Task: Assign Issue Issue0000000442 to Sprint Sprint0000000265 in Scrum Project Project0000000089 in Jira. Assign Issue Issue0000000443 to Sprint Sprint0000000266 in Scrum Project Project0000000089 in Jira. Assign Issue Issue0000000444 to Sprint Sprint0000000266 in Scrum Project Project0000000089 in Jira. Assign Issue Issue0000000445 to Sprint Sprint0000000267 in Scrum Project Project0000000089 in Jira. Assign Issue Issue0000000446 to Sprint Sprint0000000268 in Scrum Project Project0000000090 in Jira
Action: Mouse moved to (1014, 391)
Screenshot: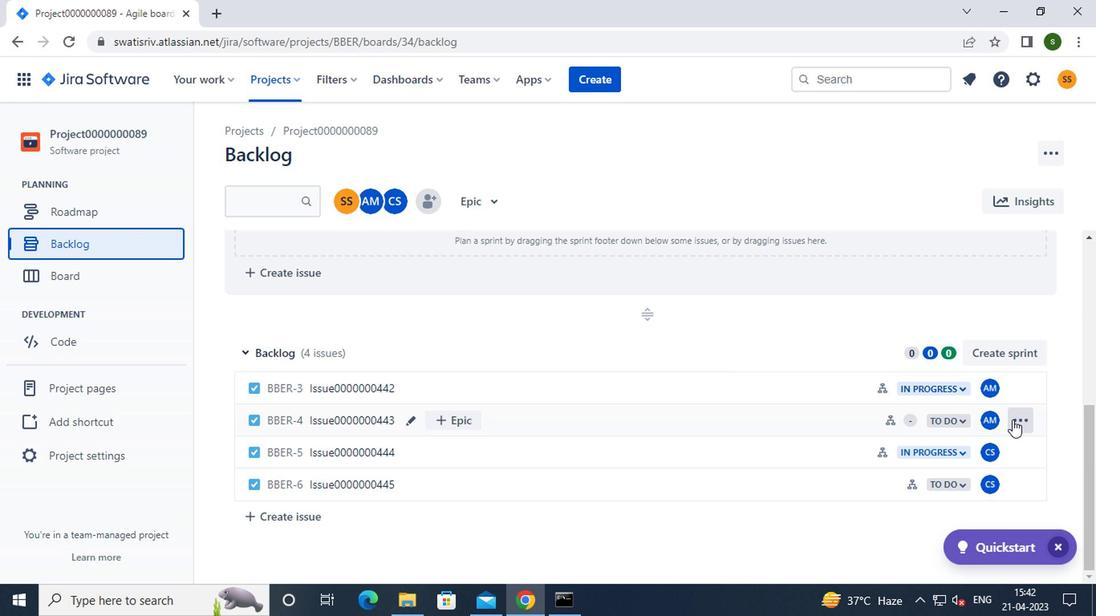 
Action: Mouse pressed left at (1014, 391)
Screenshot: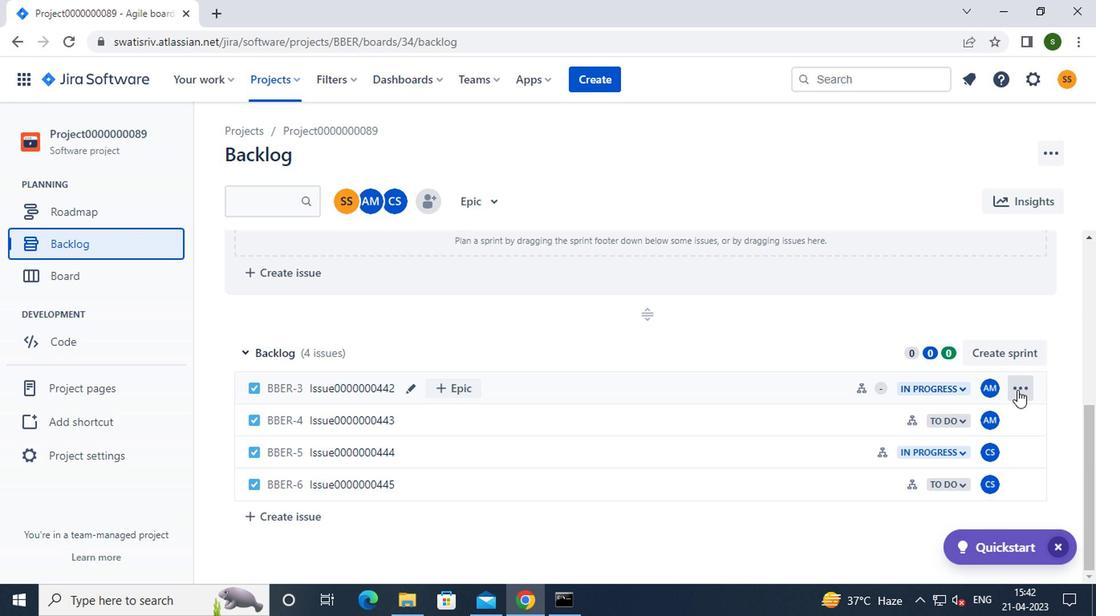 
Action: Mouse moved to (975, 283)
Screenshot: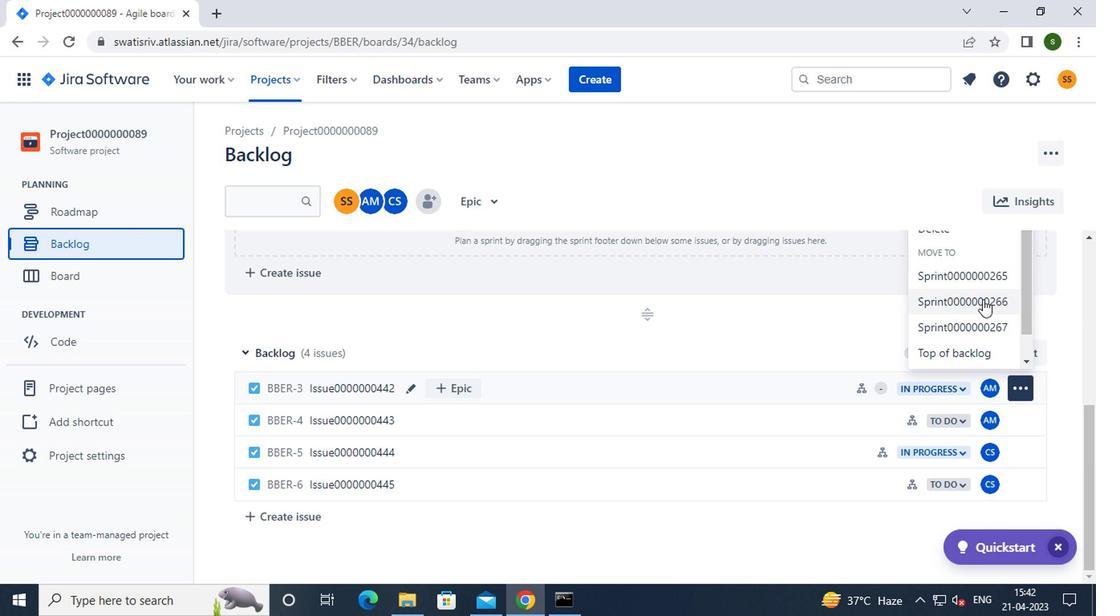 
Action: Mouse pressed left at (975, 283)
Screenshot: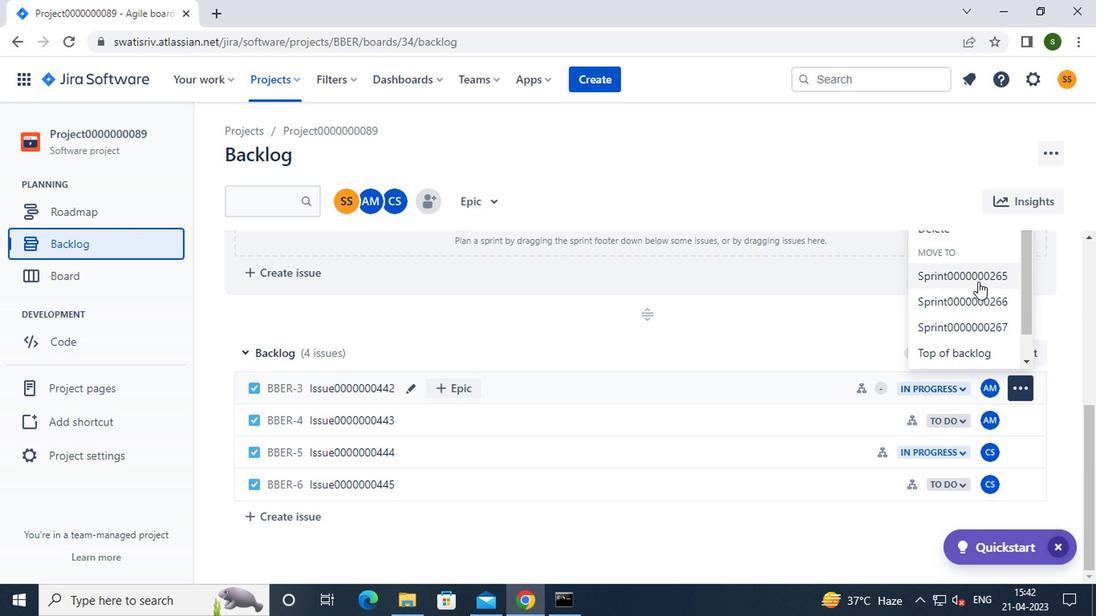 
Action: Mouse moved to (1012, 422)
Screenshot: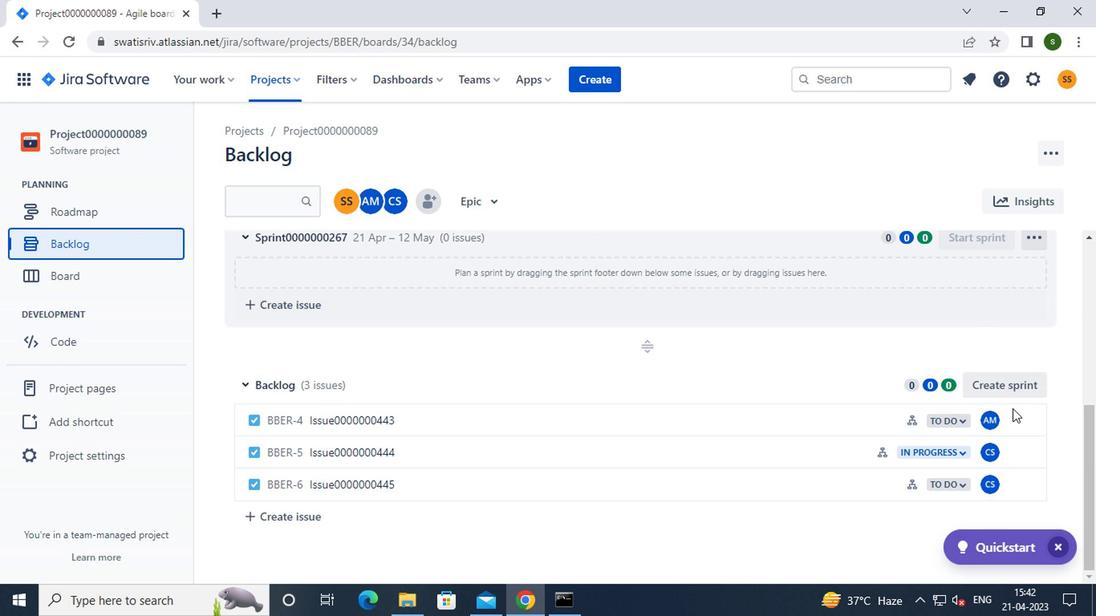 
Action: Mouse pressed left at (1012, 422)
Screenshot: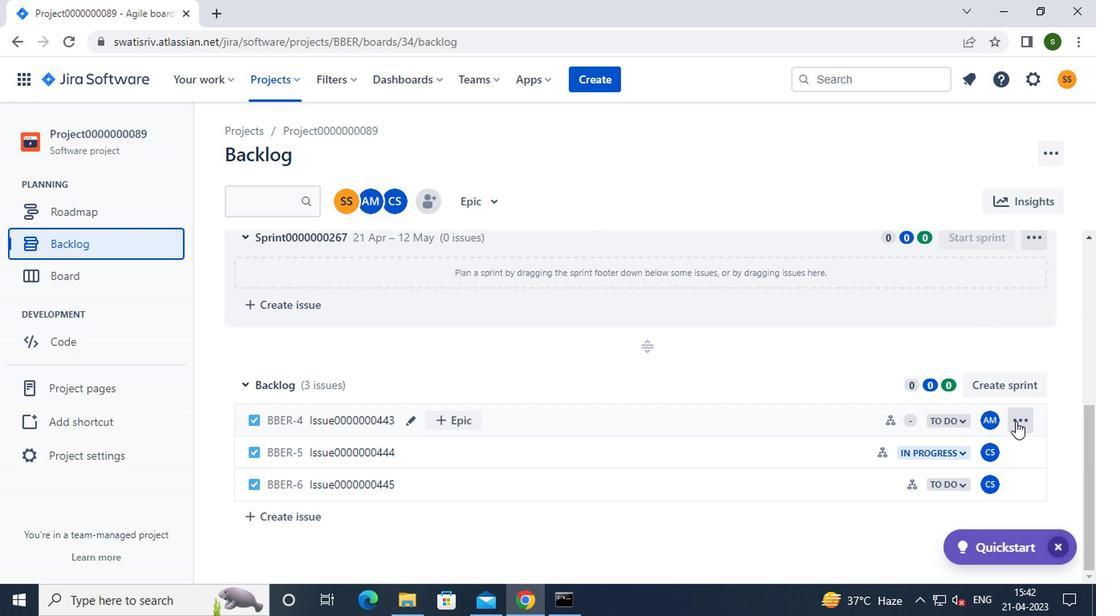 
Action: Mouse moved to (978, 334)
Screenshot: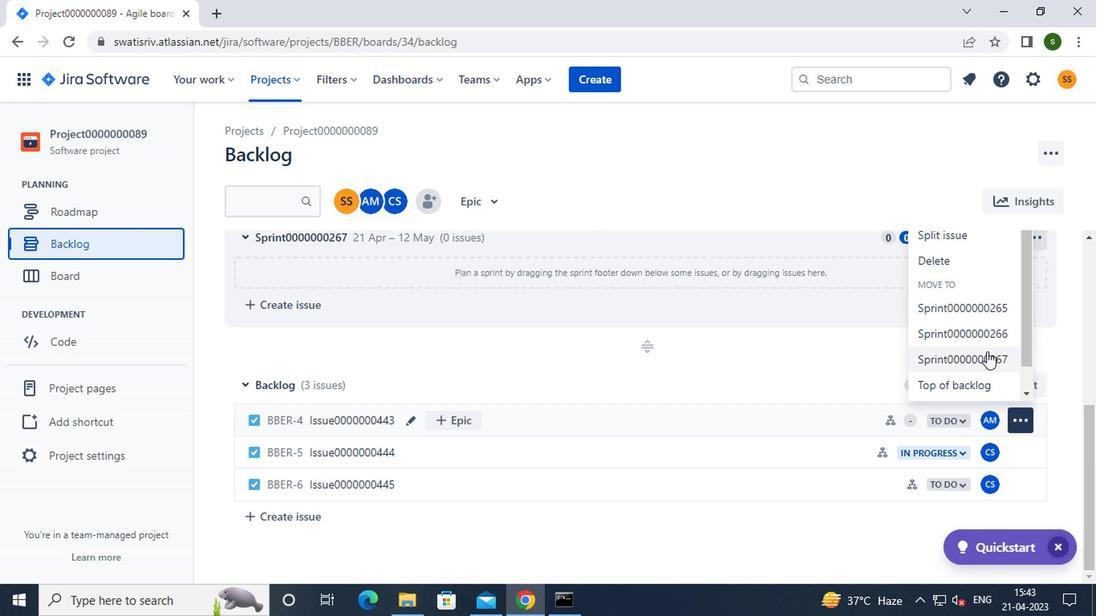 
Action: Mouse pressed left at (978, 334)
Screenshot: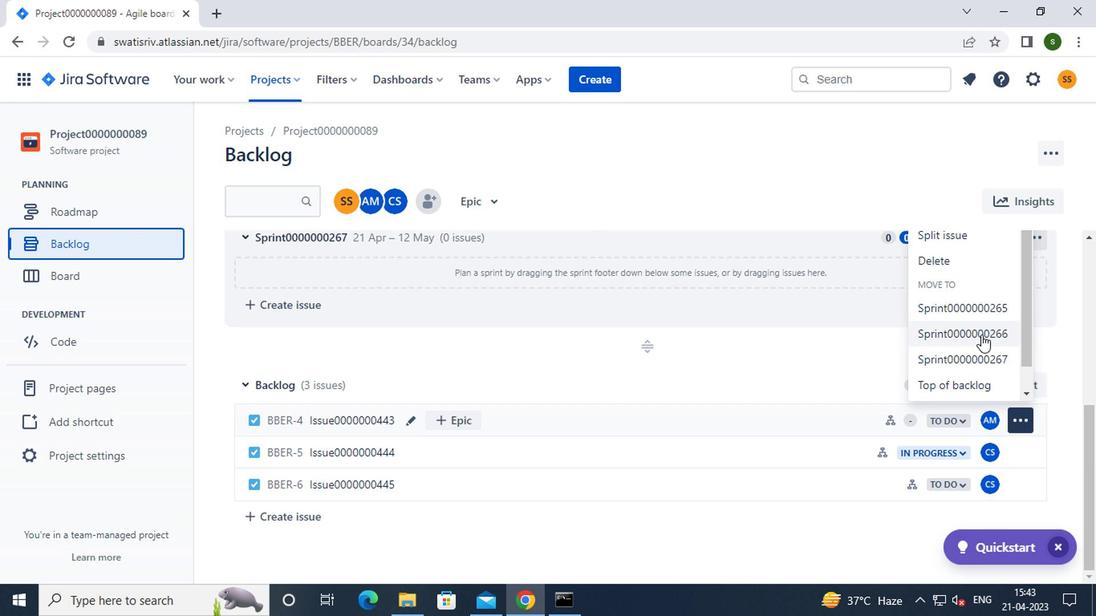 
Action: Mouse moved to (1020, 450)
Screenshot: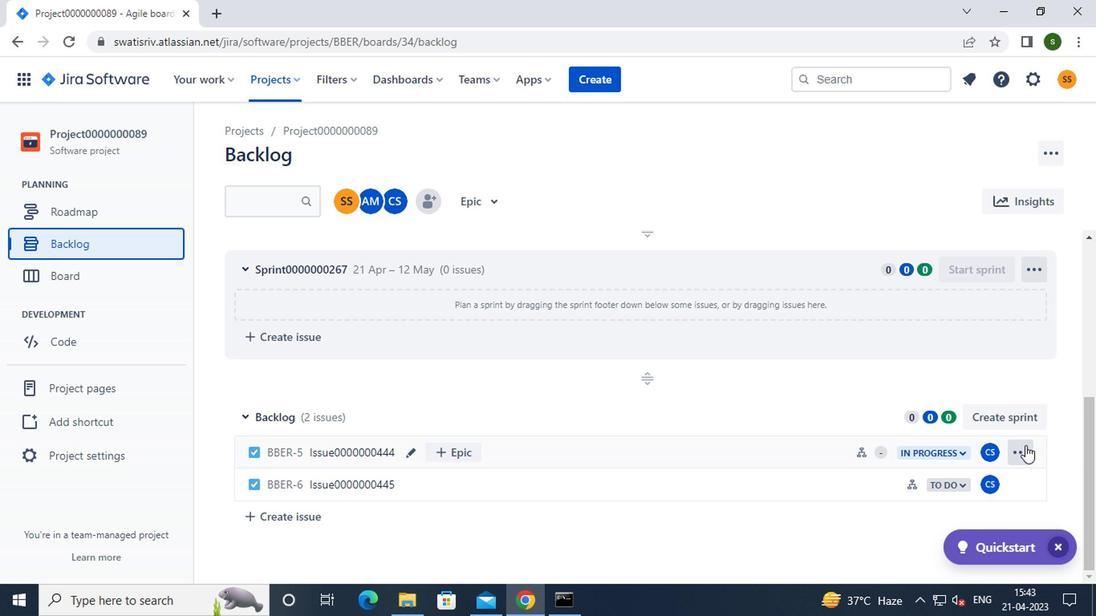 
Action: Mouse pressed left at (1020, 450)
Screenshot: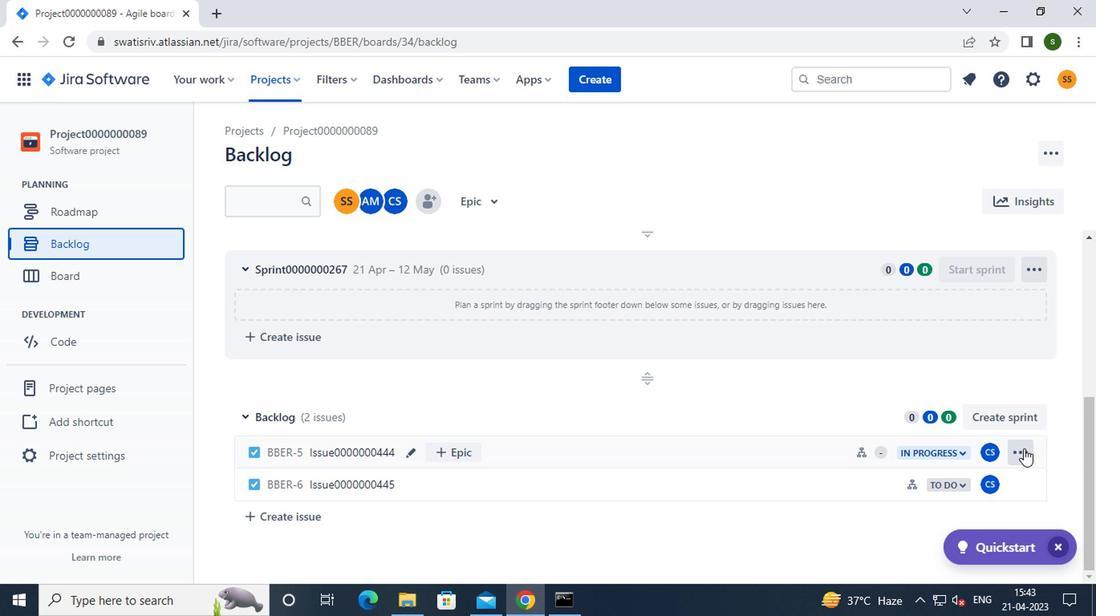 
Action: Mouse moved to (984, 373)
Screenshot: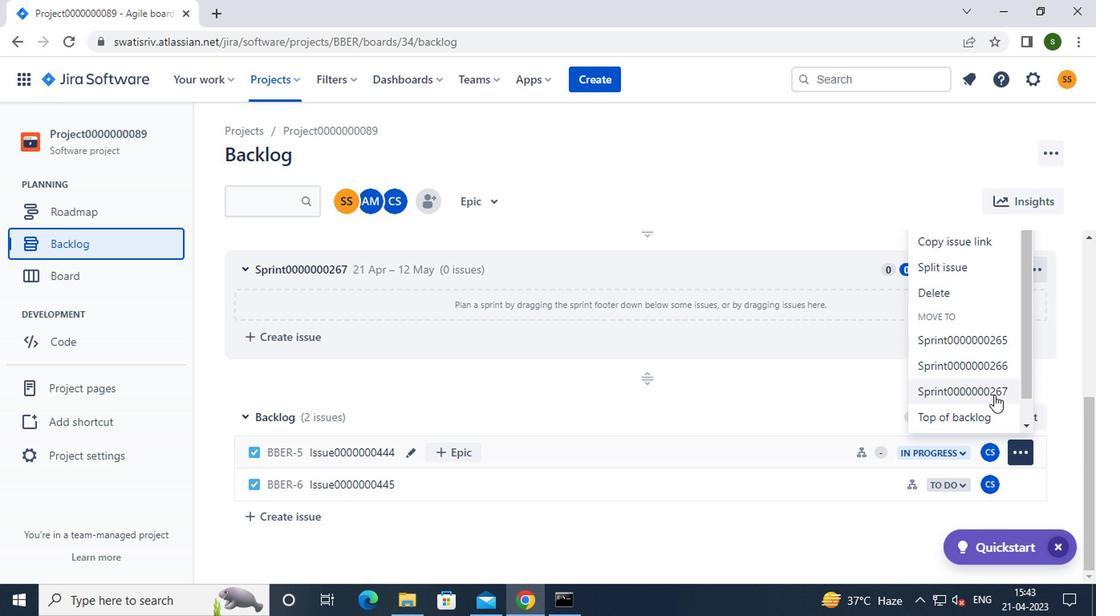 
Action: Mouse pressed left at (984, 373)
Screenshot: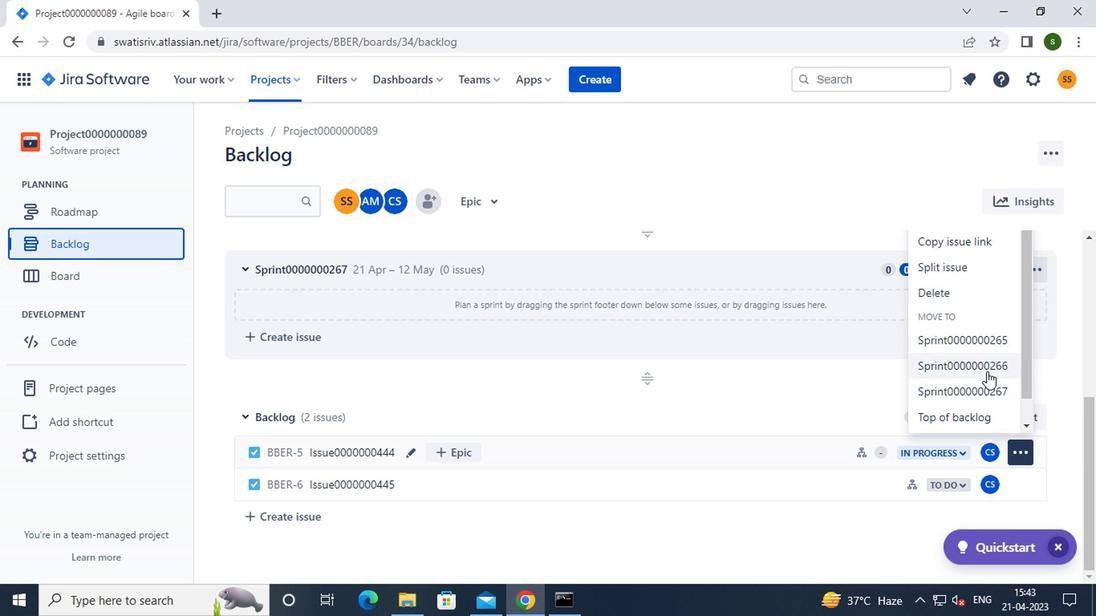 
Action: Mouse moved to (1015, 481)
Screenshot: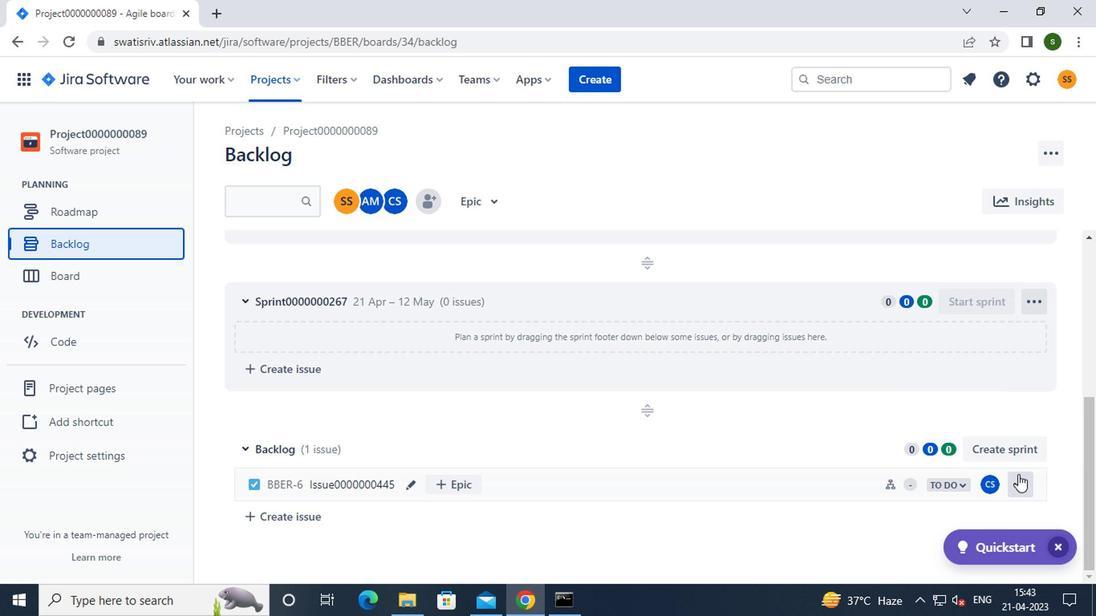 
Action: Mouse pressed left at (1015, 481)
Screenshot: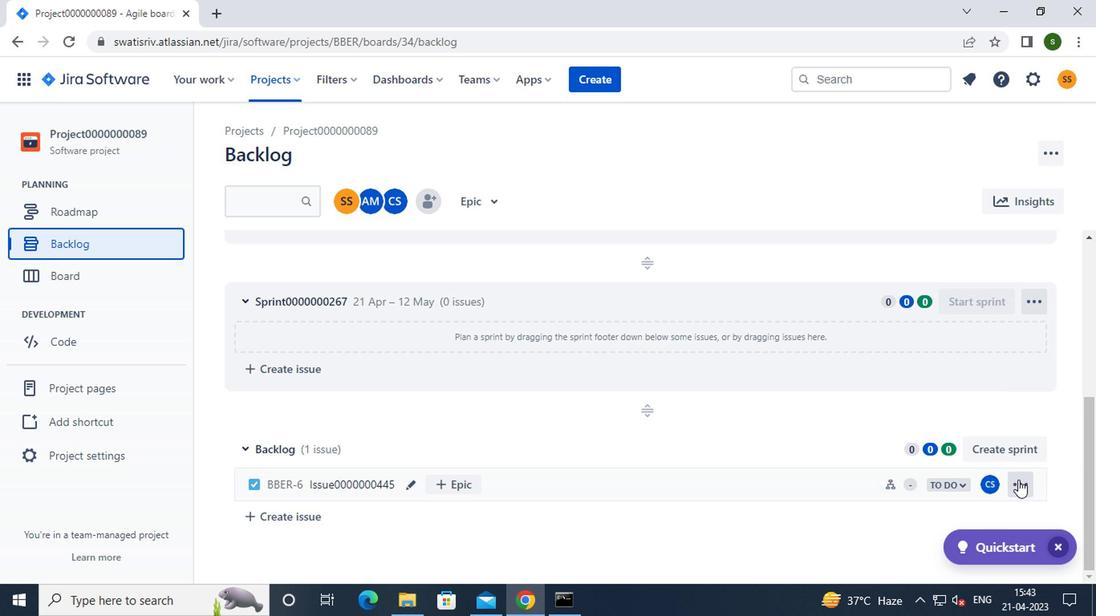 
Action: Mouse moved to (988, 430)
Screenshot: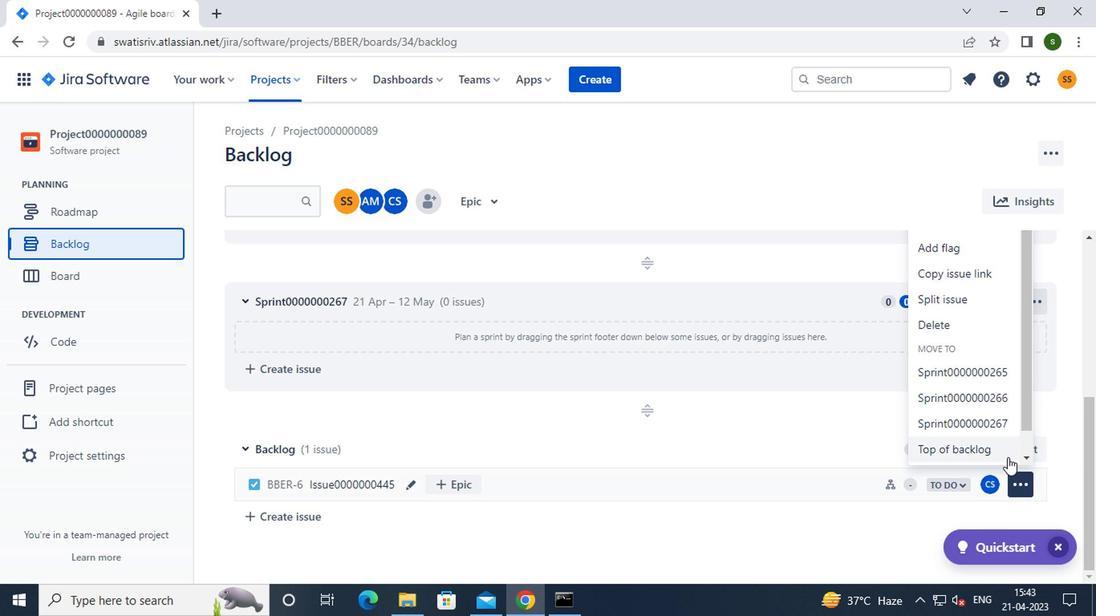
Action: Mouse pressed left at (988, 430)
Screenshot: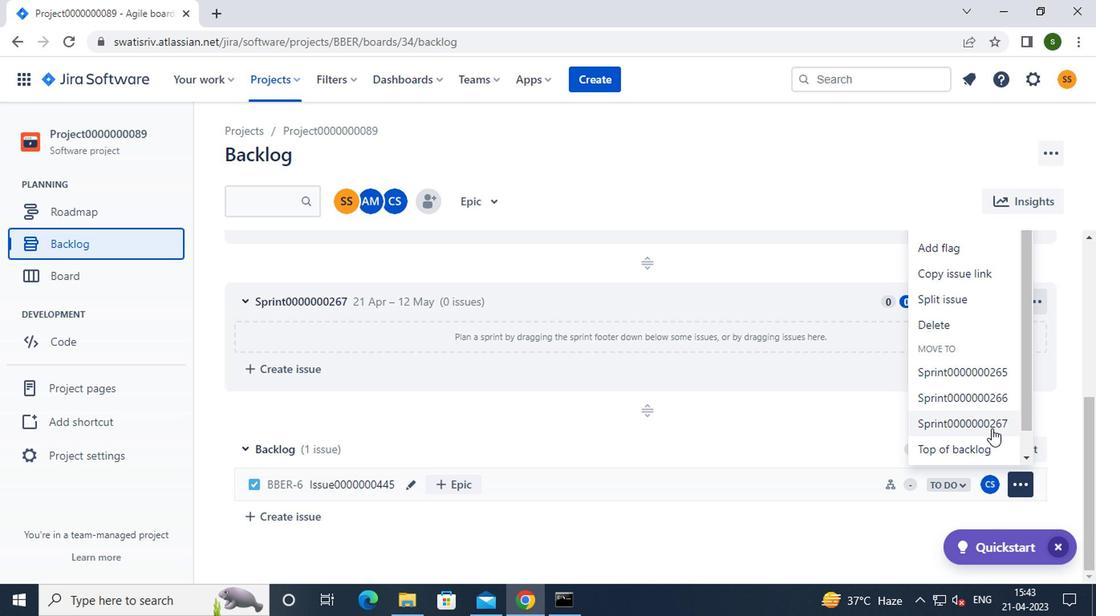 
Action: Mouse moved to (272, 75)
Screenshot: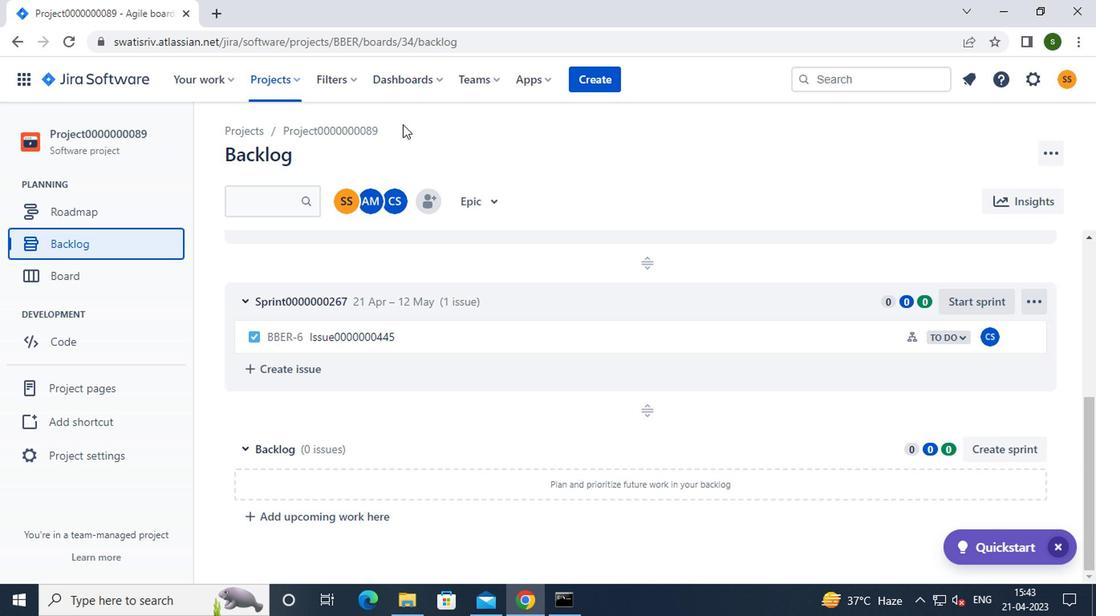 
Action: Mouse pressed left at (272, 75)
Screenshot: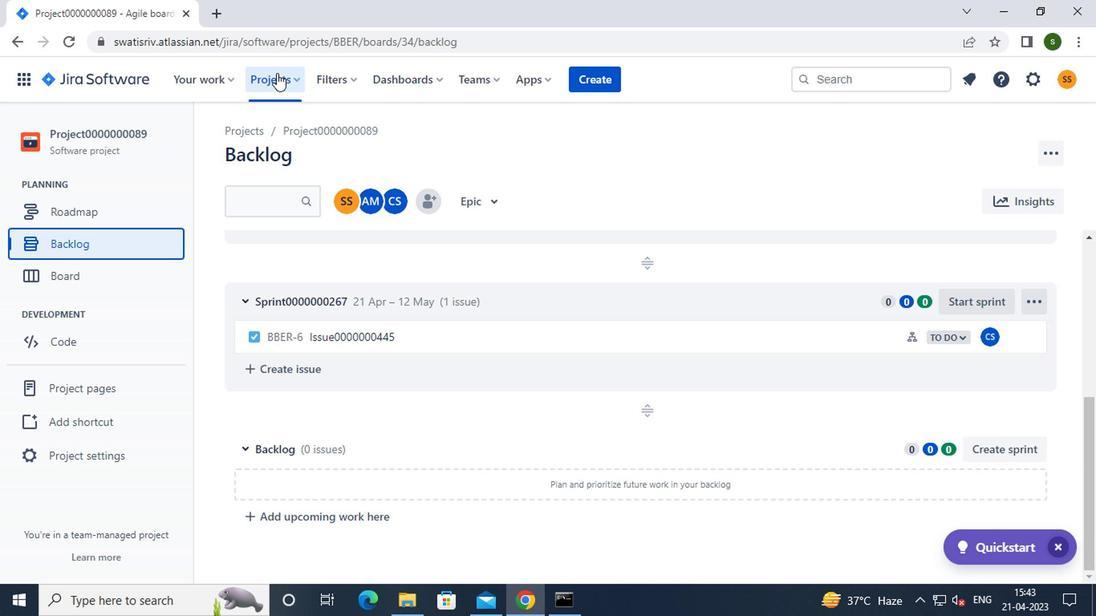 
Action: Mouse moved to (349, 202)
Screenshot: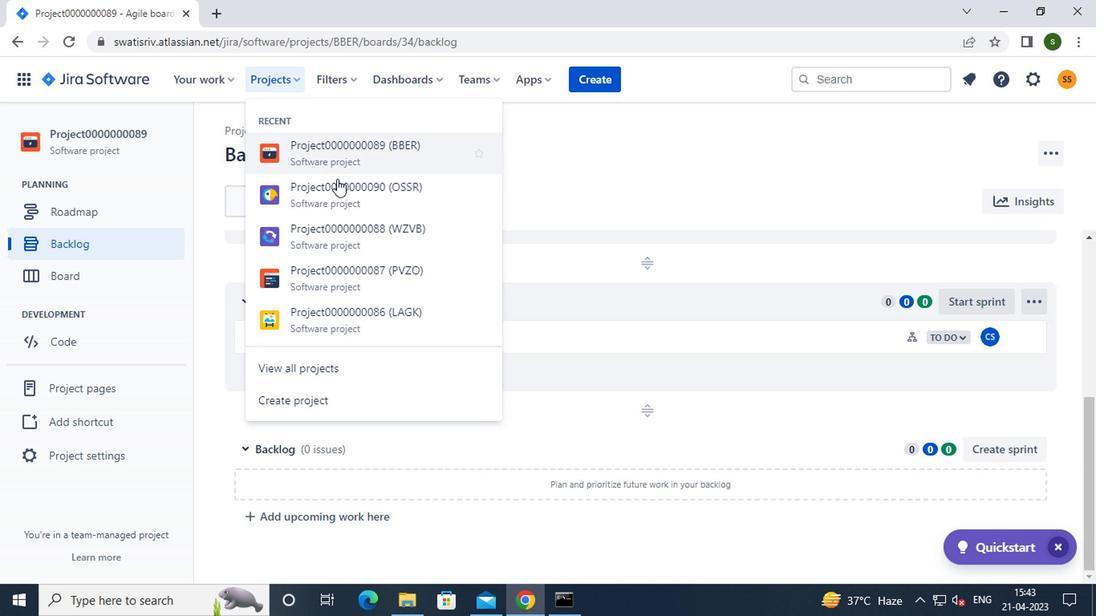 
Action: Mouse pressed left at (349, 202)
Screenshot: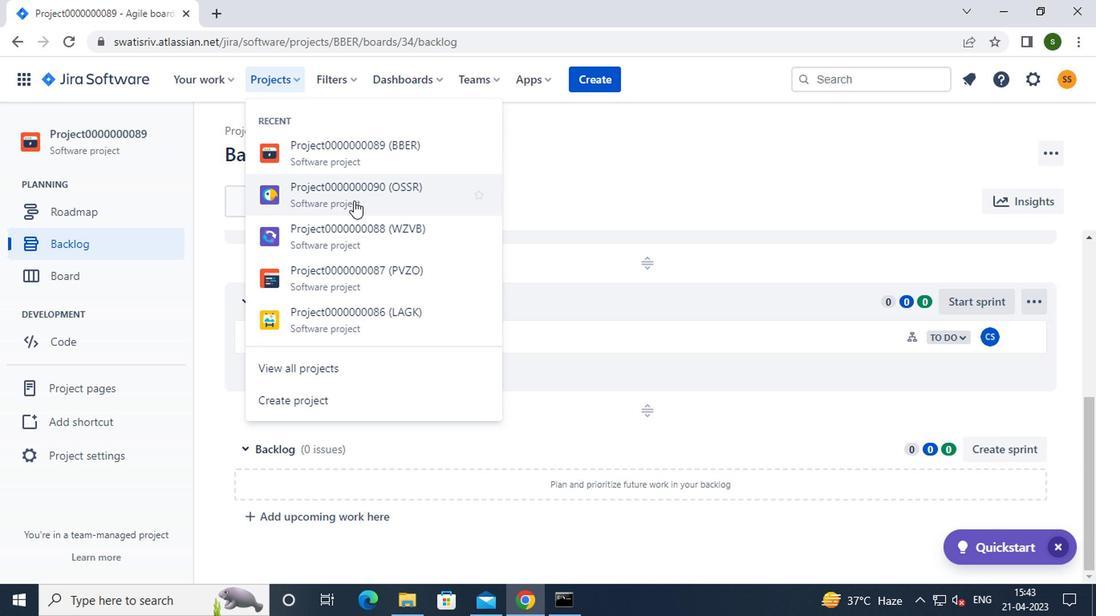 
Action: Mouse moved to (98, 244)
Screenshot: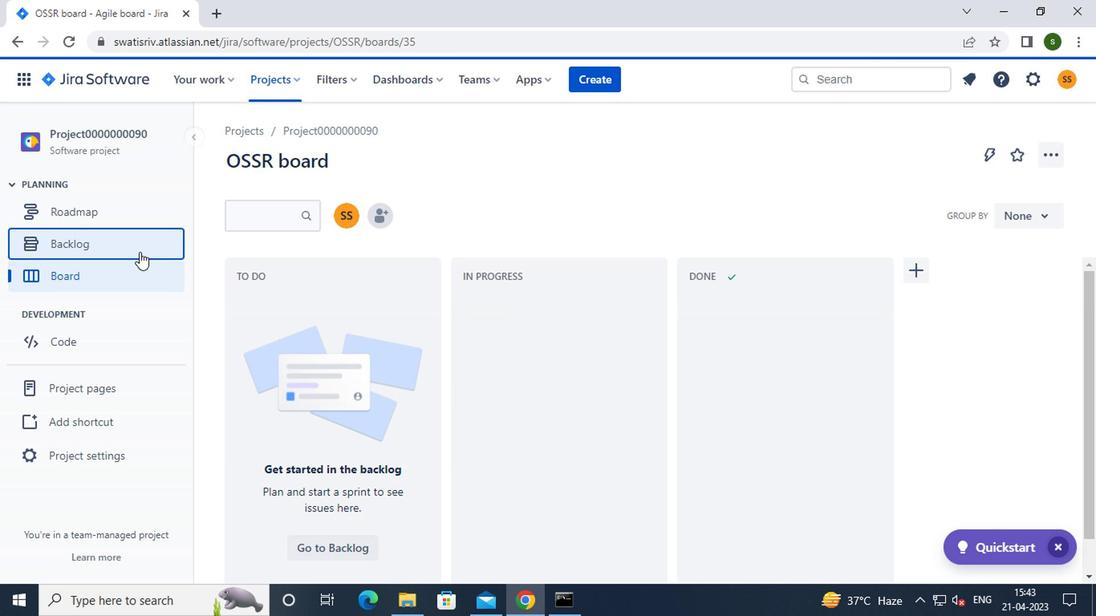 
Action: Mouse pressed left at (98, 244)
Screenshot: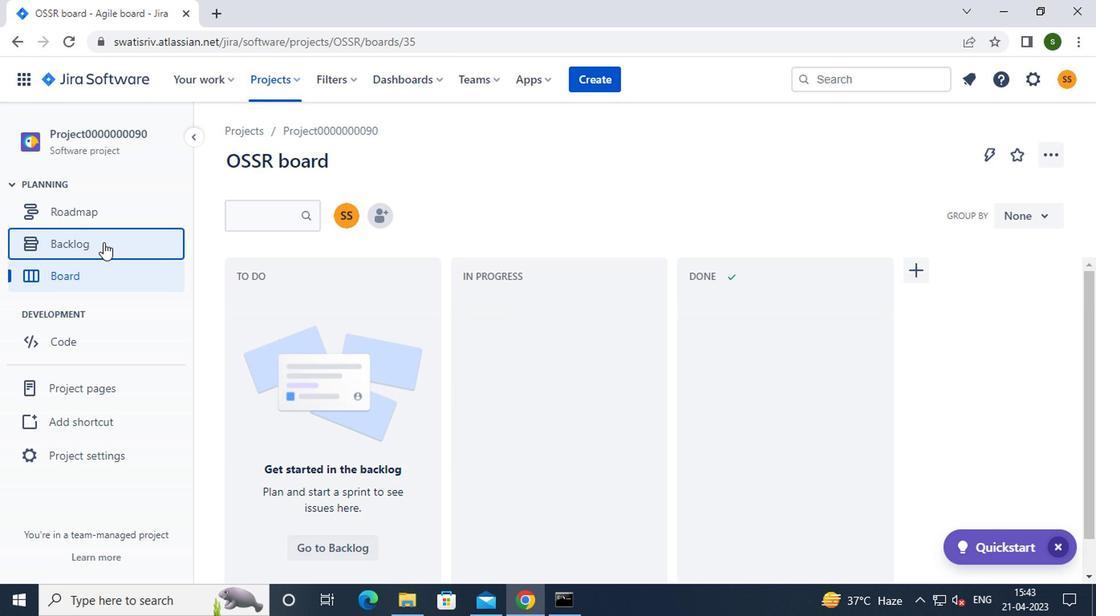 
Action: Mouse moved to (570, 313)
Screenshot: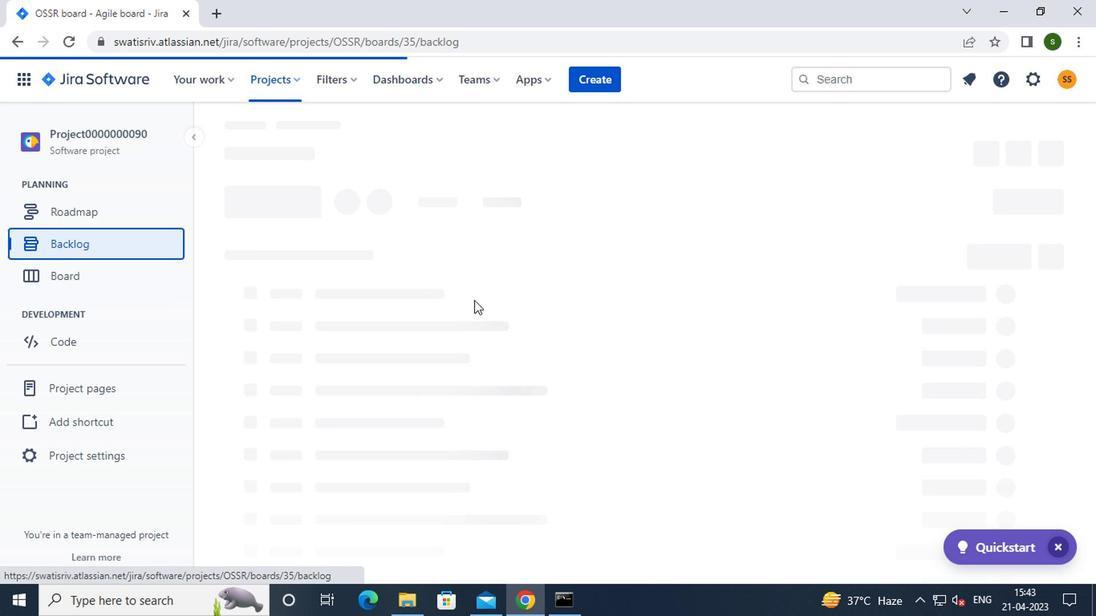 
Action: Mouse scrolled (570, 312) with delta (0, 0)
Screenshot: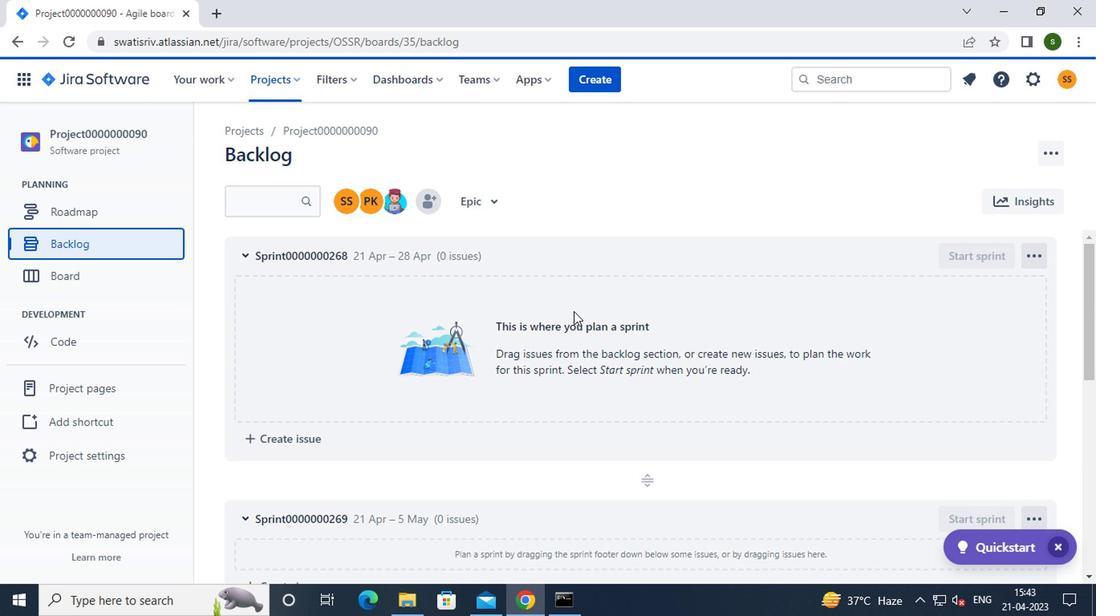 
Action: Mouse scrolled (570, 312) with delta (0, 0)
Screenshot: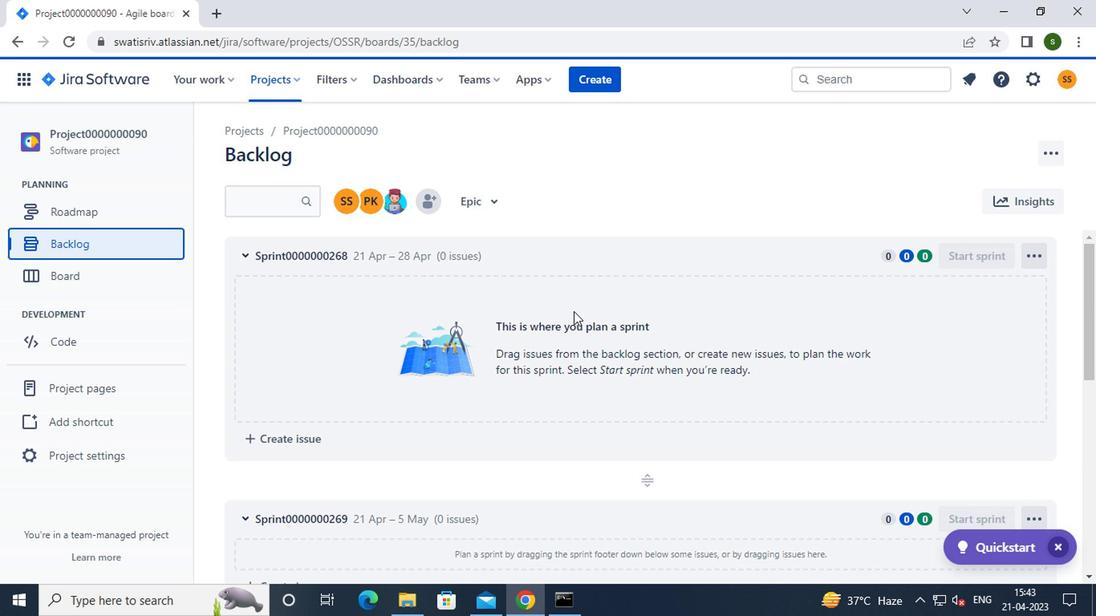 
Action: Mouse scrolled (570, 312) with delta (0, 0)
Screenshot: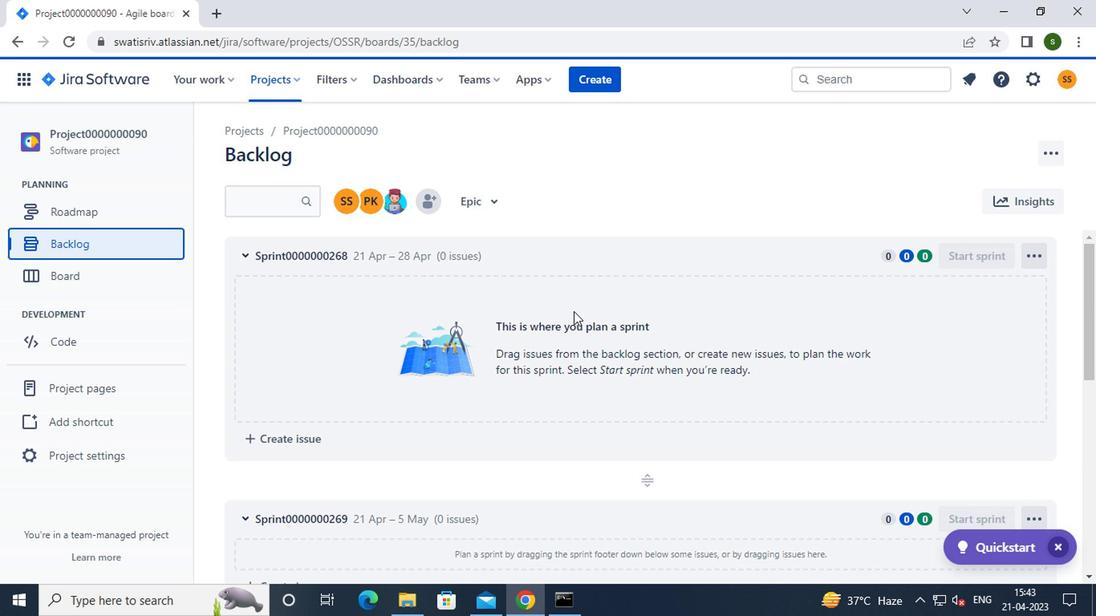 
Action: Mouse scrolled (570, 312) with delta (0, 0)
Screenshot: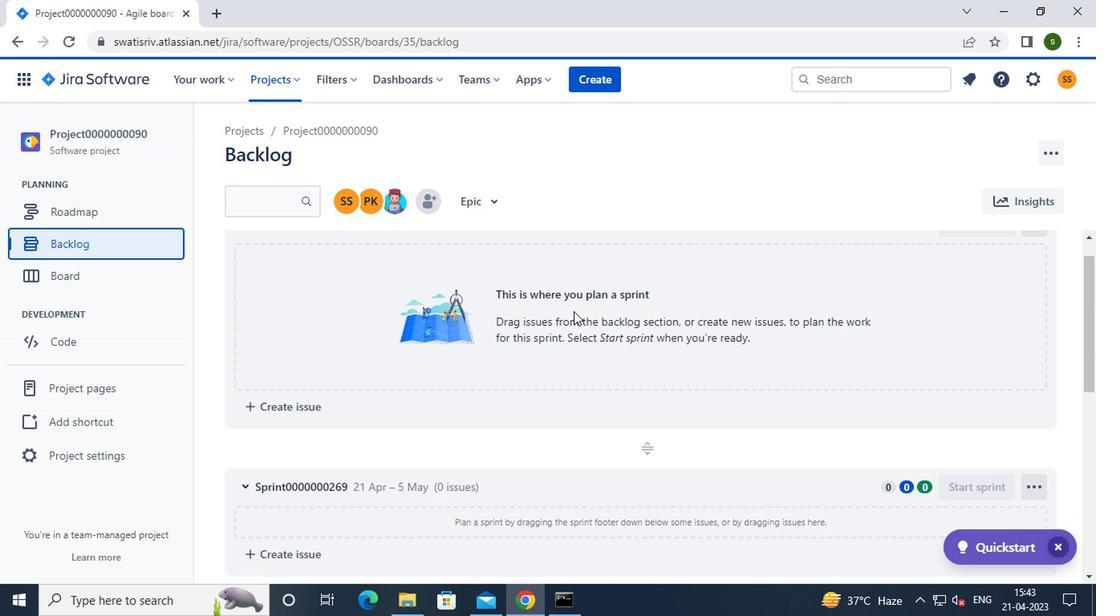 
Action: Mouse scrolled (570, 312) with delta (0, 0)
Screenshot: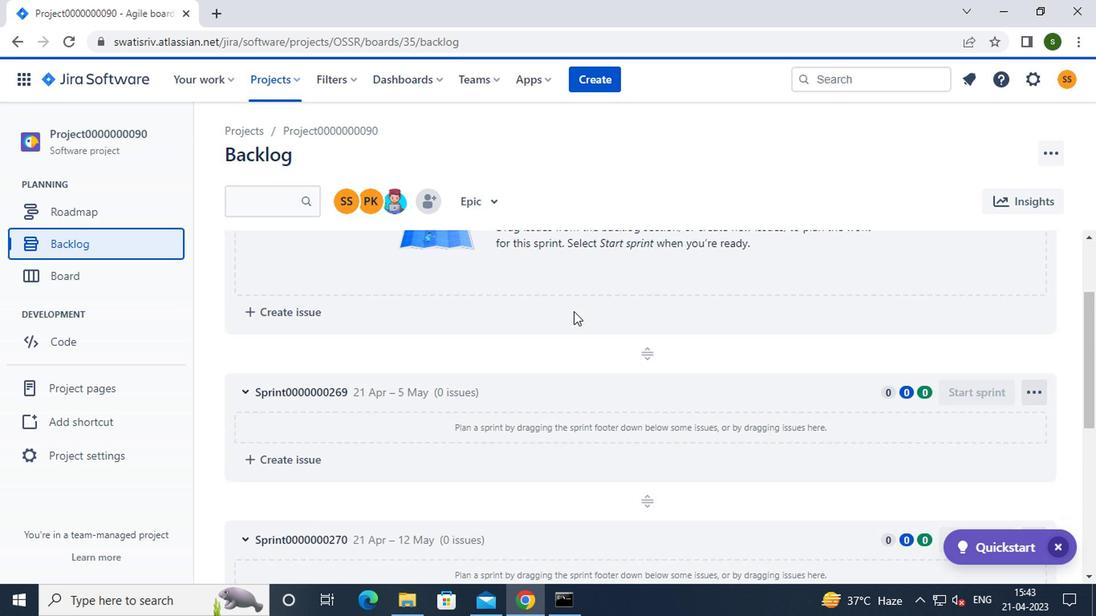 
Action: Mouse scrolled (570, 312) with delta (0, 0)
Screenshot: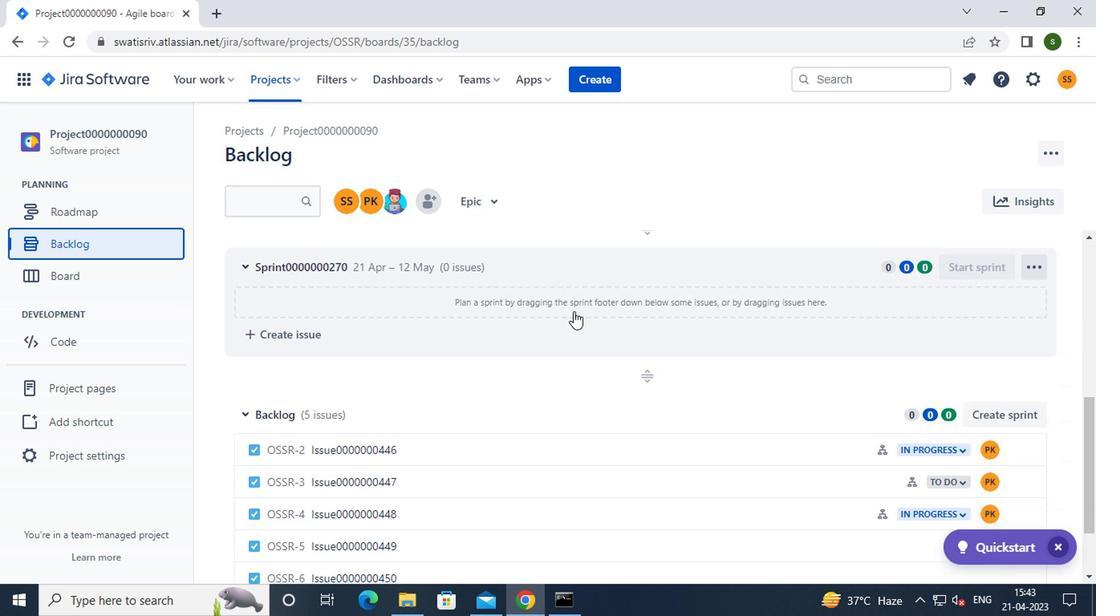 
Action: Mouse scrolled (570, 312) with delta (0, 0)
Screenshot: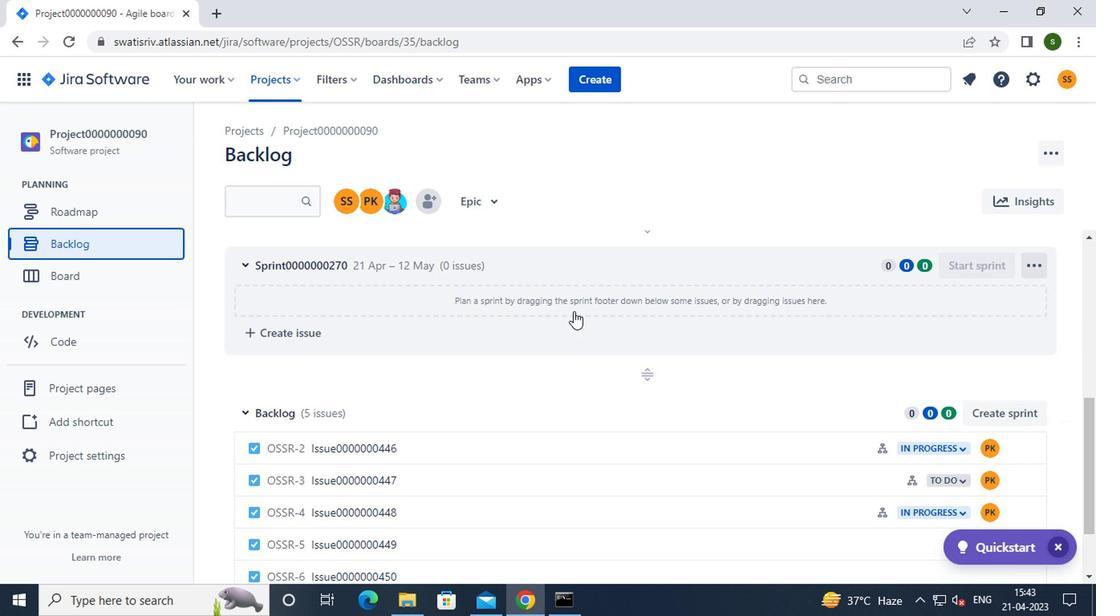 
Action: Mouse moved to (1026, 357)
Screenshot: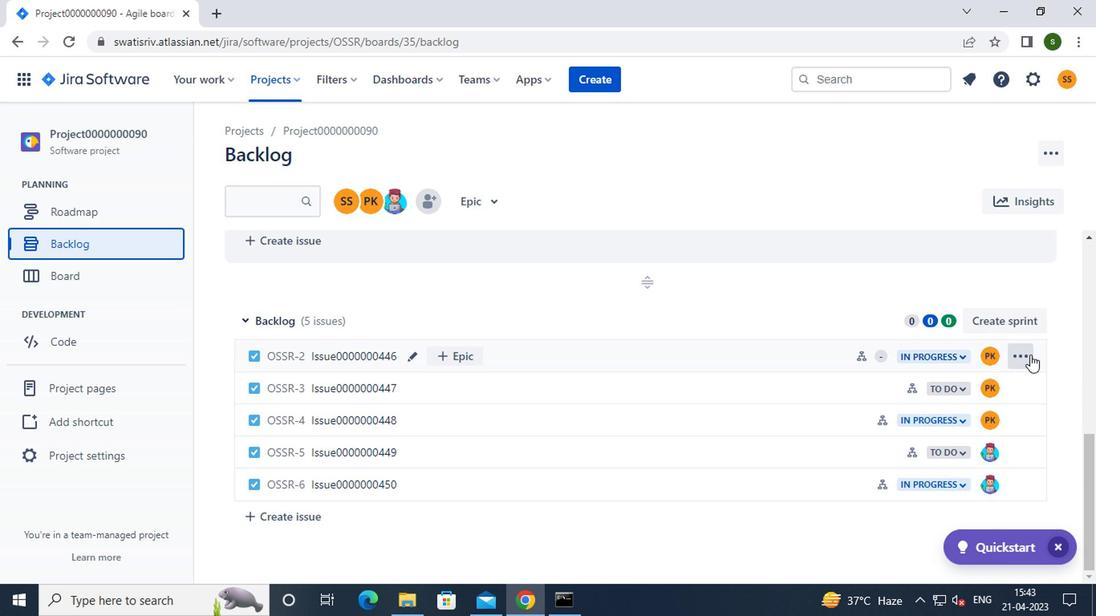 
Action: Mouse pressed left at (1026, 357)
Screenshot: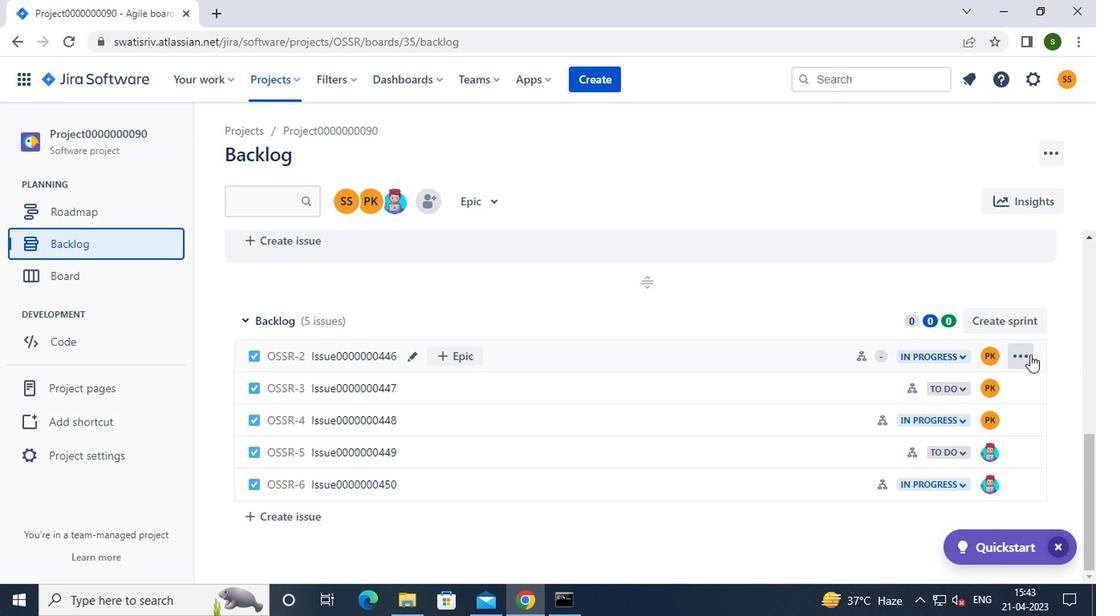 
Action: Mouse moved to (964, 247)
Screenshot: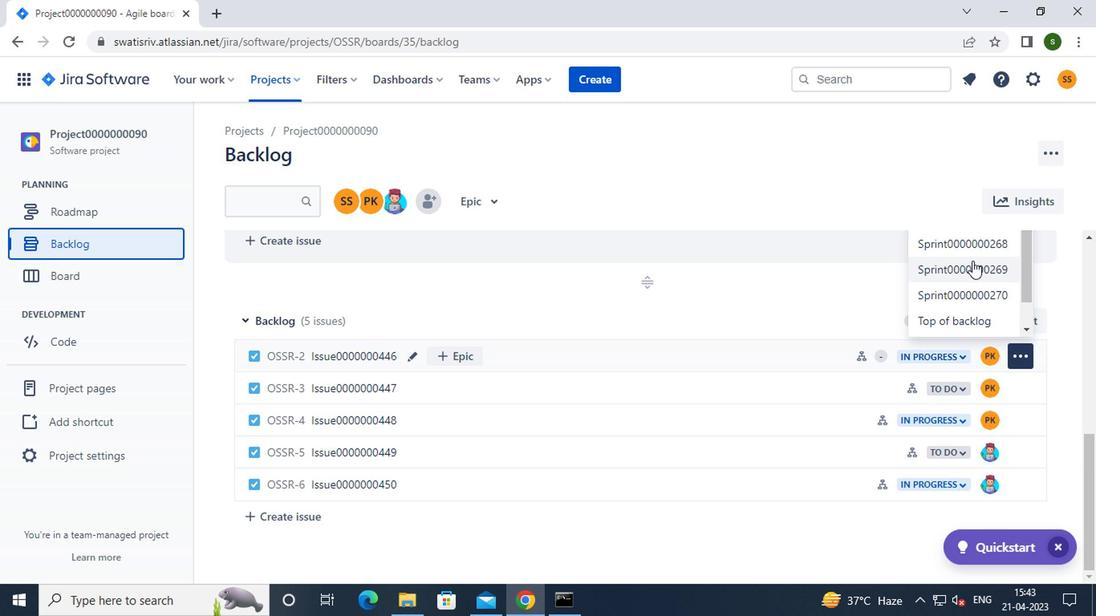
Action: Mouse pressed left at (964, 247)
Screenshot: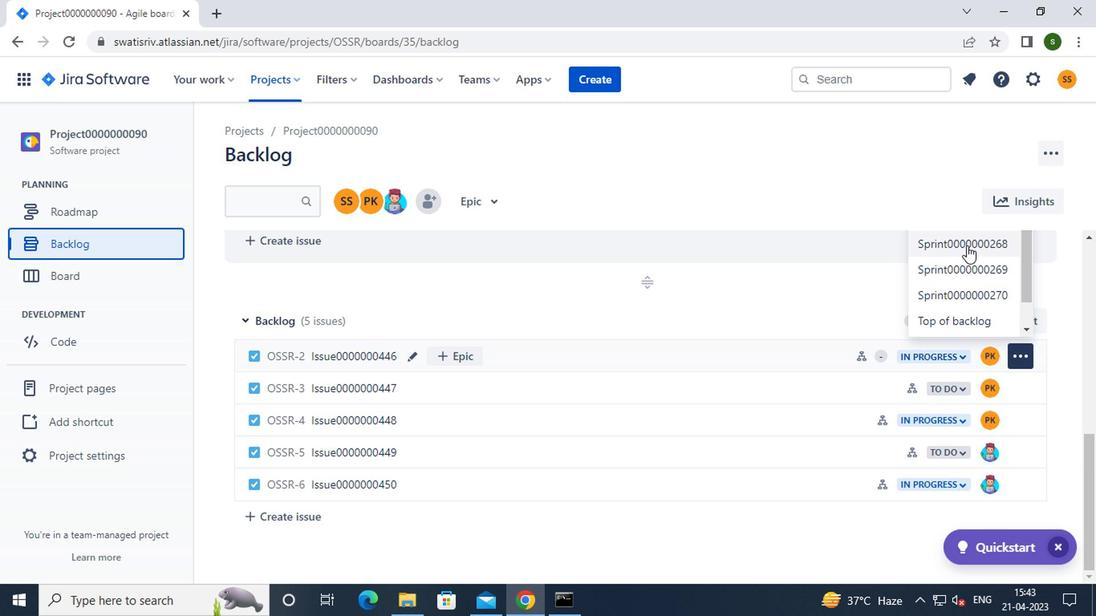 
Action: Mouse moved to (771, 164)
Screenshot: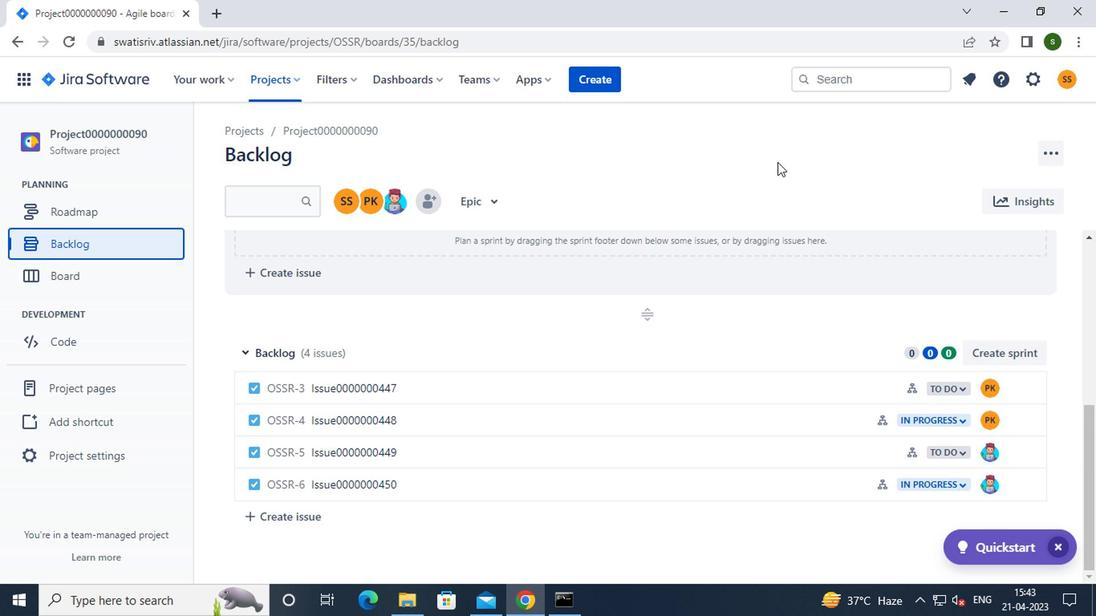 
